 Task: Set the force detection of Dolby Surround to Auto.
Action: Mouse moved to (107, 15)
Screenshot: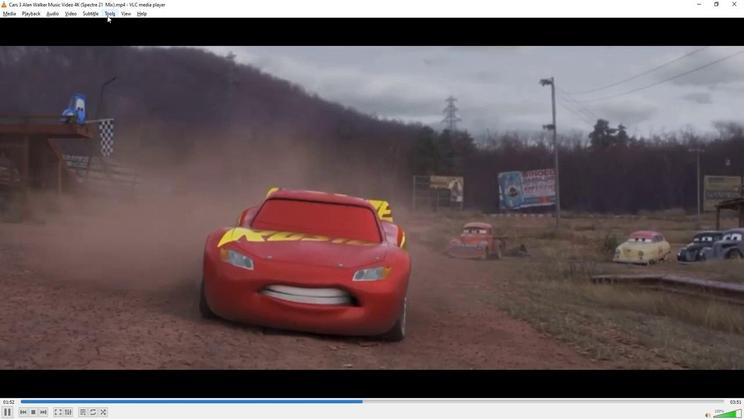 
Action: Mouse pressed left at (107, 15)
Screenshot: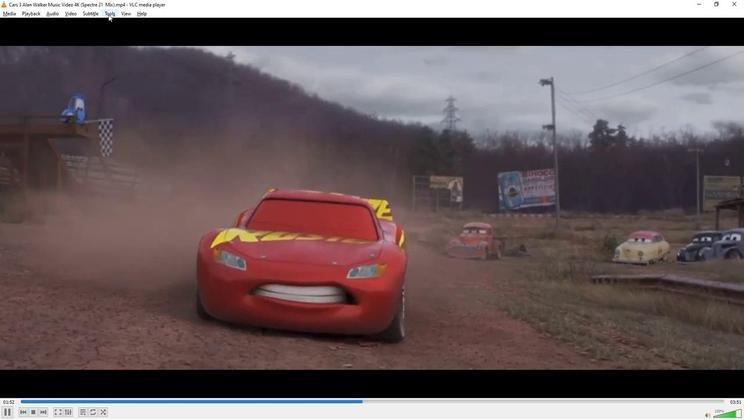 
Action: Mouse moved to (121, 108)
Screenshot: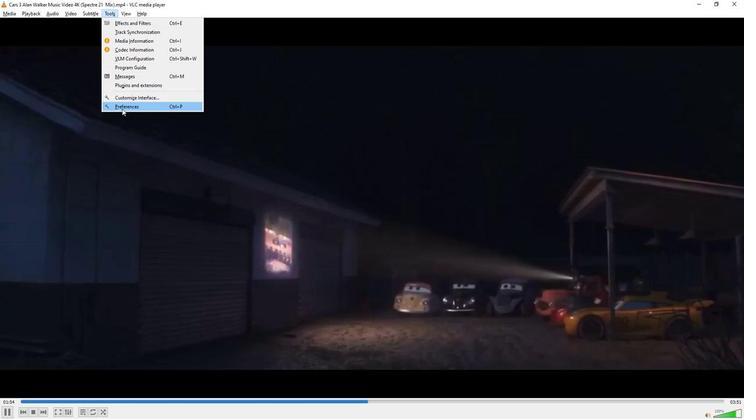 
Action: Mouse pressed left at (121, 108)
Screenshot: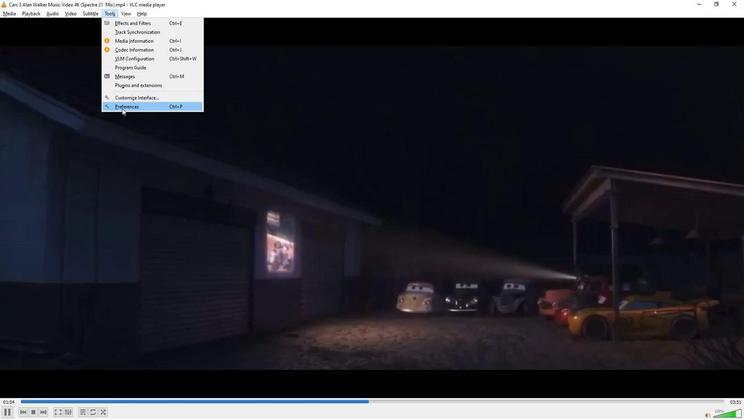
Action: Mouse moved to (216, 314)
Screenshot: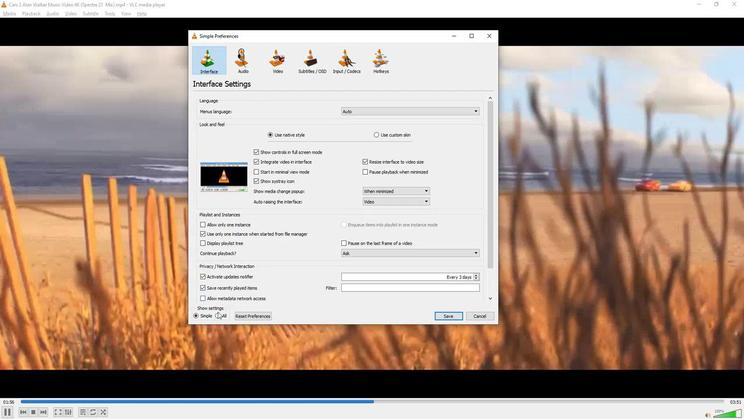 
Action: Mouse pressed left at (216, 314)
Screenshot: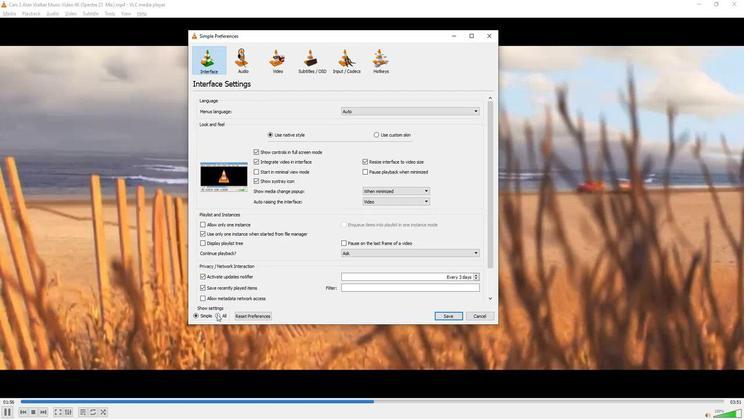 
Action: Mouse moved to (218, 121)
Screenshot: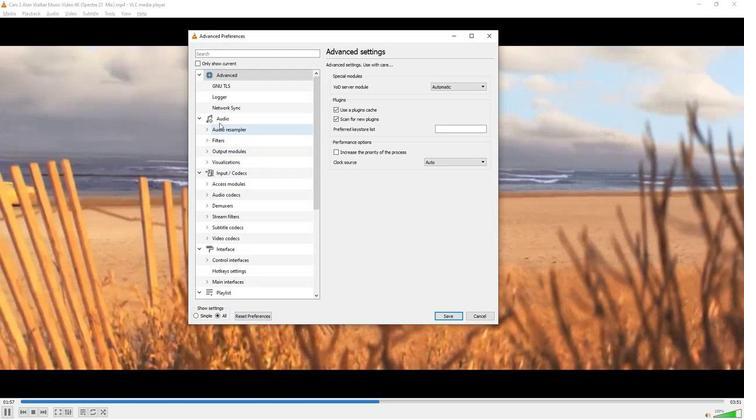 
Action: Mouse pressed left at (218, 121)
Screenshot: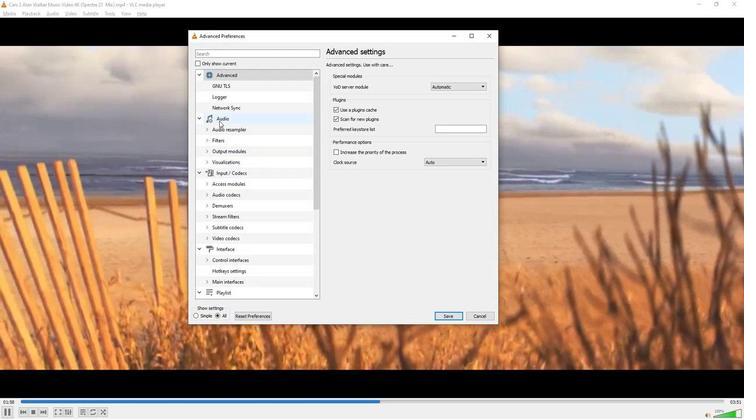
Action: Mouse moved to (459, 126)
Screenshot: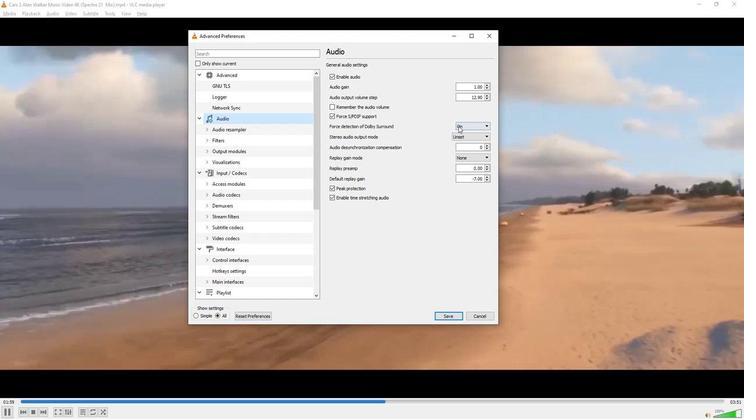 
Action: Mouse pressed left at (459, 126)
Screenshot: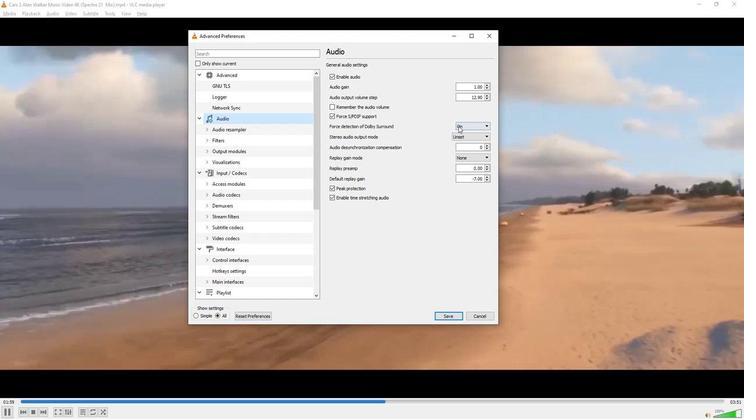 
Action: Mouse moved to (461, 135)
Screenshot: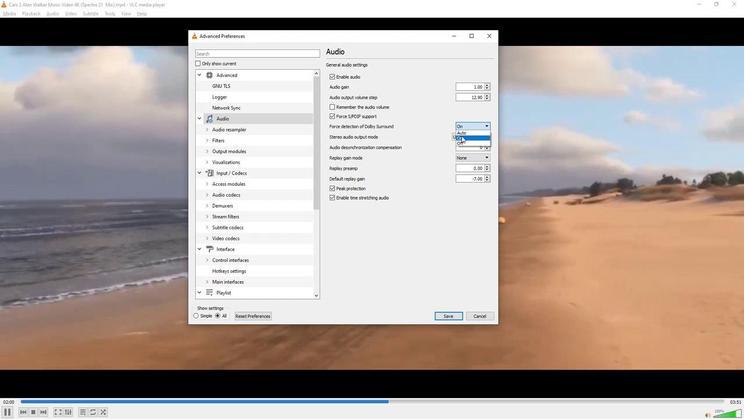 
Action: Mouse pressed left at (461, 135)
Screenshot: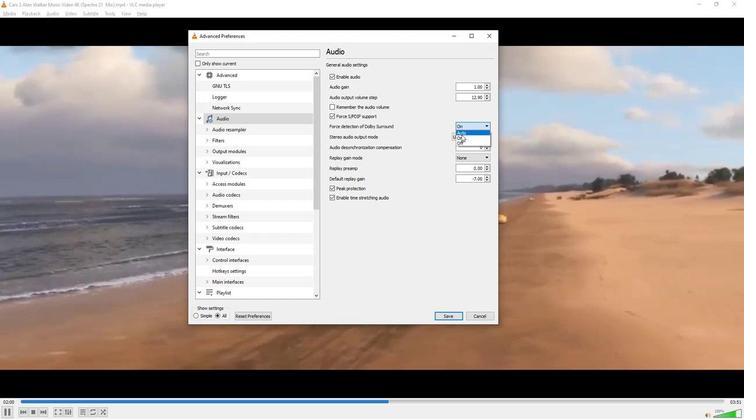 
Action: Mouse moved to (442, 231)
Screenshot: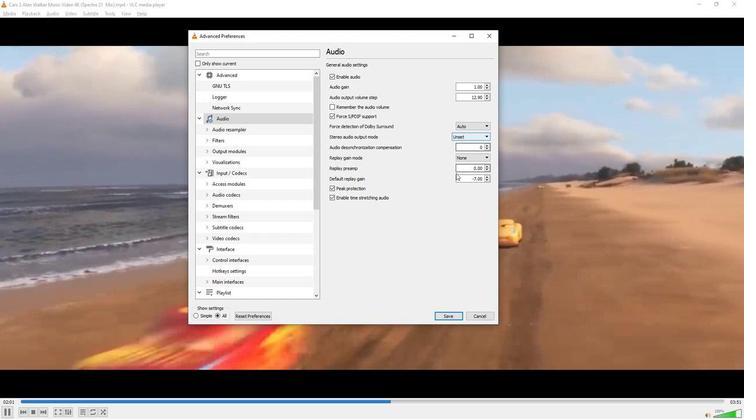 
